 Task: Create List Customer Success in Board Customer Advocacy Tips to Workspace Editing and Proofreading. Create List Customer Churn in Board Email Marketing Engagement Optimization to Workspace Editing and Proofreading. Create List Customer Engagement in Board Market Segmentation and Targeting Plan Implementation to Workspace Editing and Proofreading
Action: Key pressed <Key.shift>CUSTOMER<Key.space><Key.shift>SUCCESS<Key.enter>
Screenshot: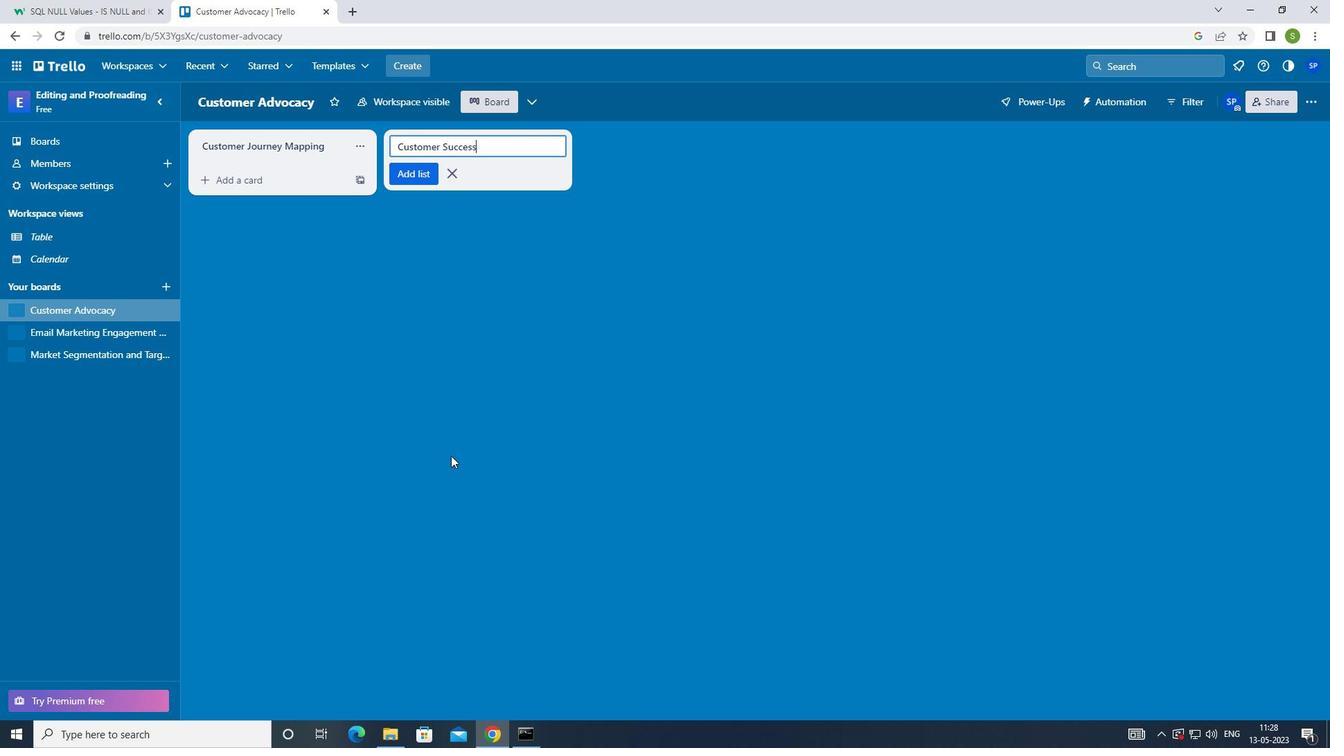 
Action: Mouse moved to (97, 334)
Screenshot: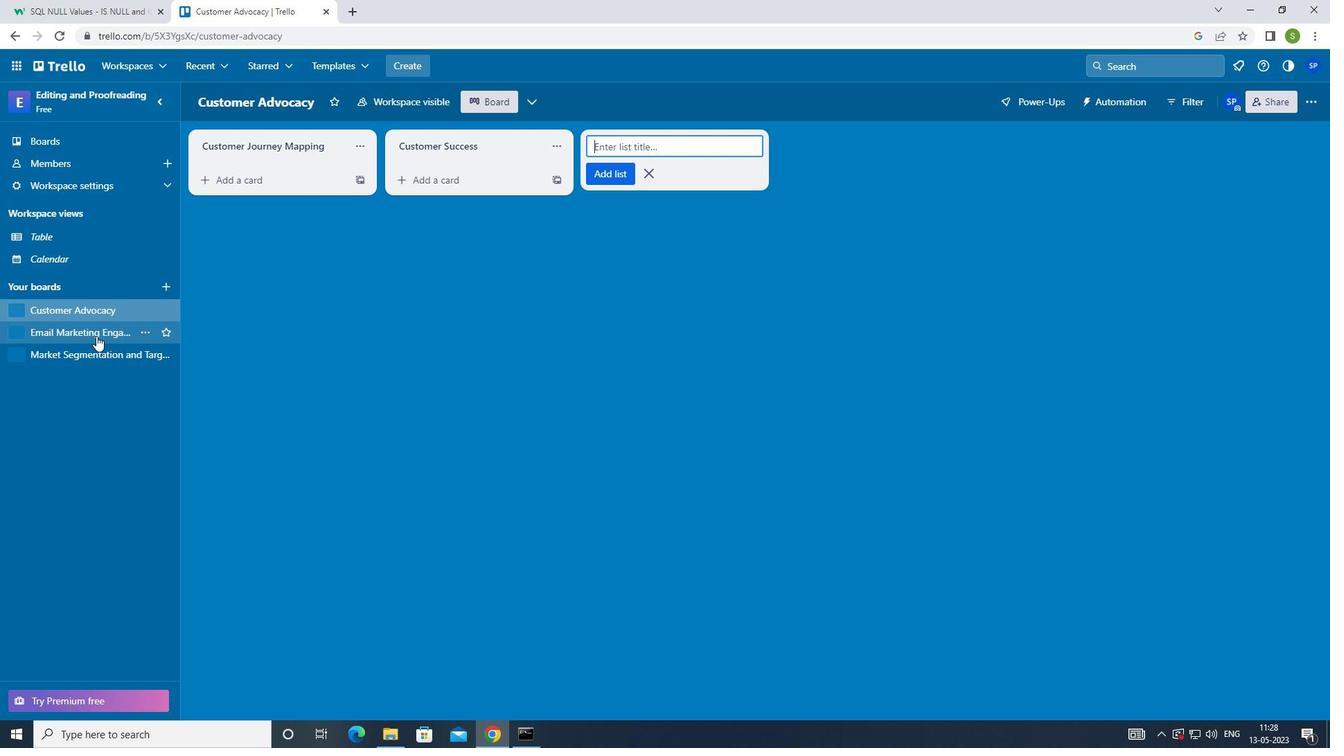 
Action: Mouse pressed left at (97, 334)
Screenshot: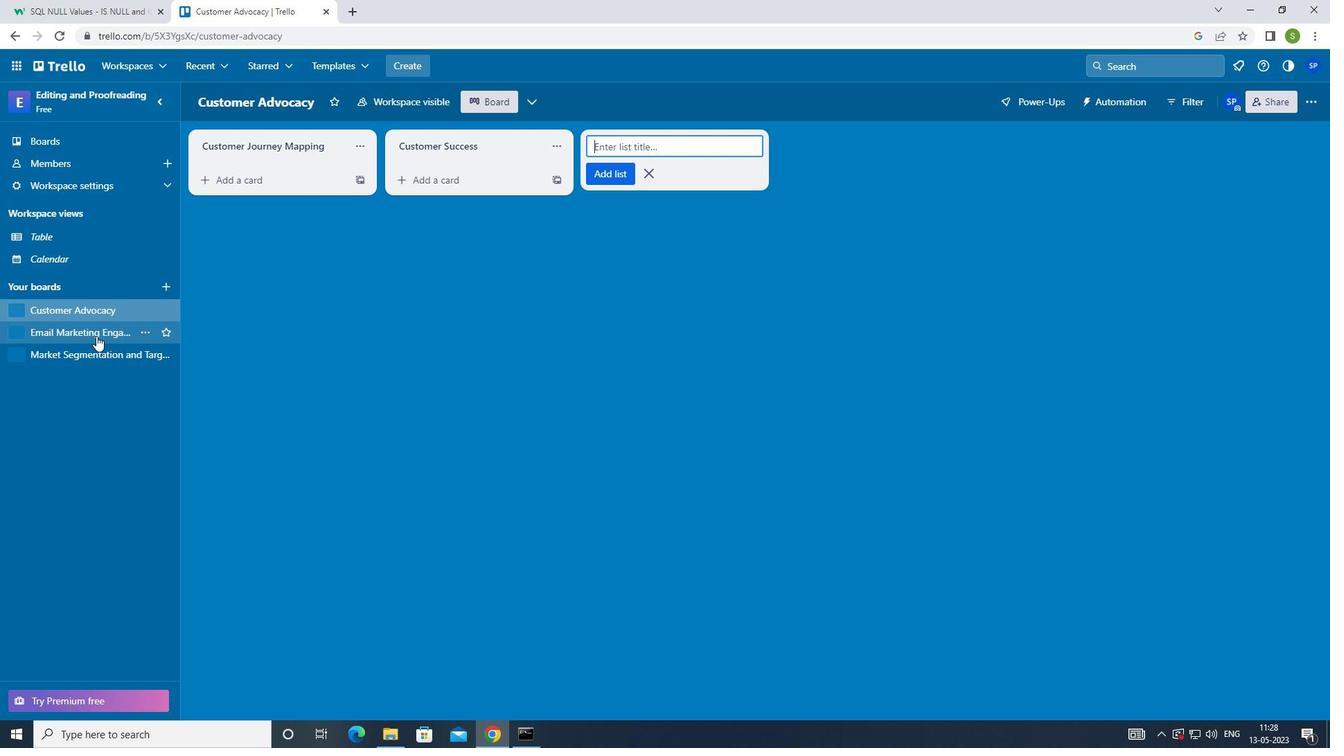 
Action: Mouse moved to (443, 155)
Screenshot: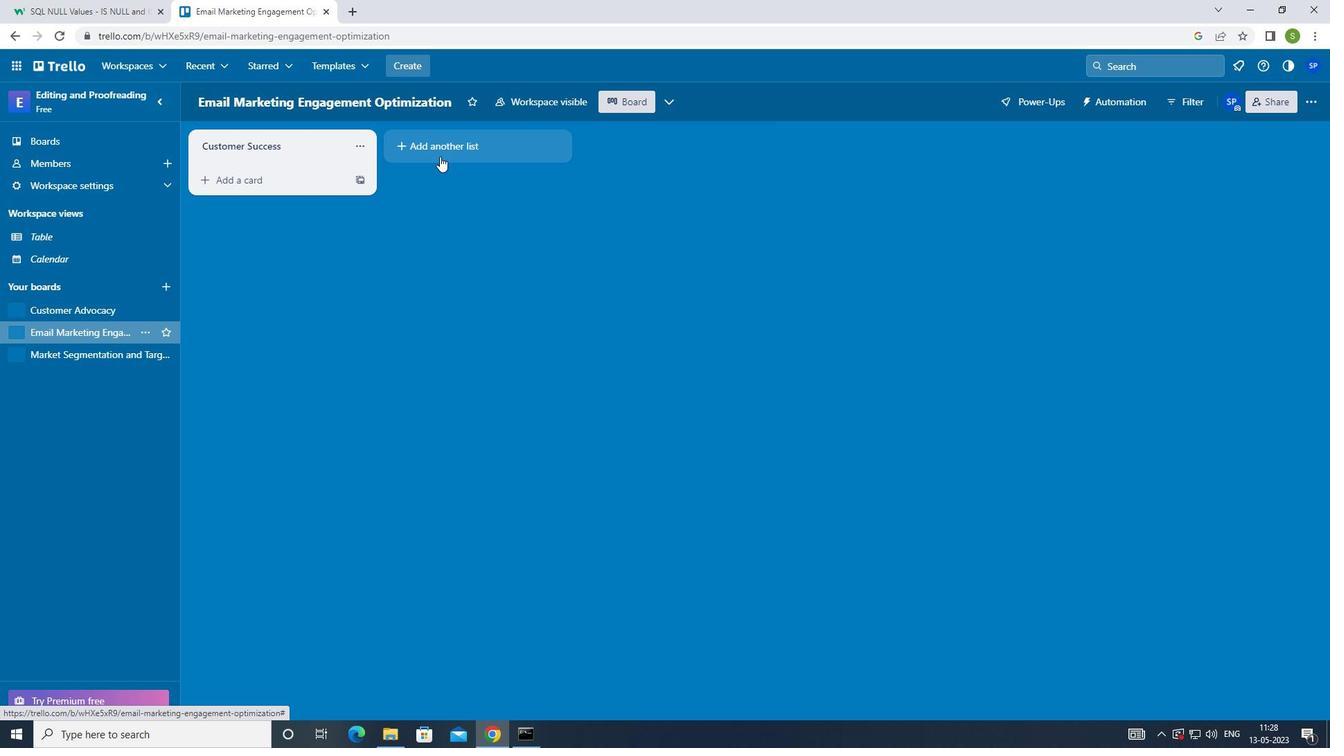 
Action: Mouse pressed left at (443, 155)
Screenshot: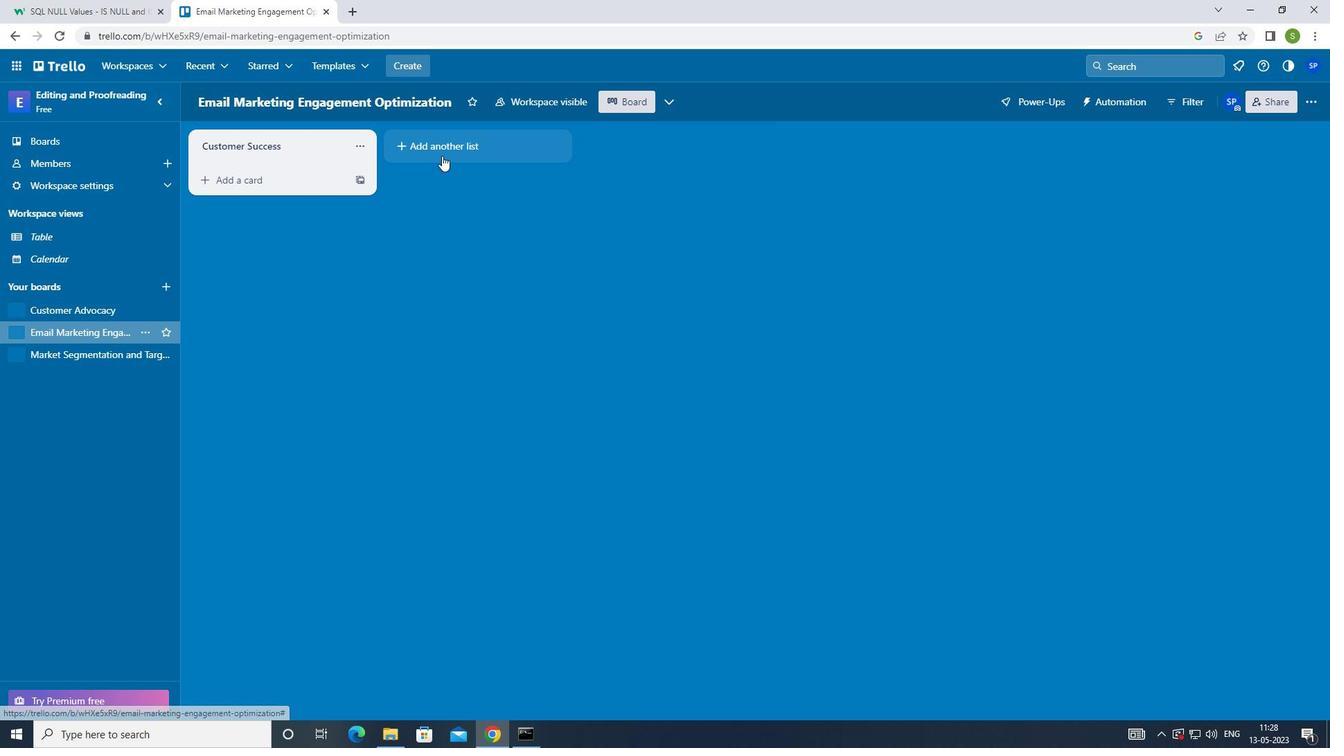 
Action: Mouse moved to (440, 270)
Screenshot: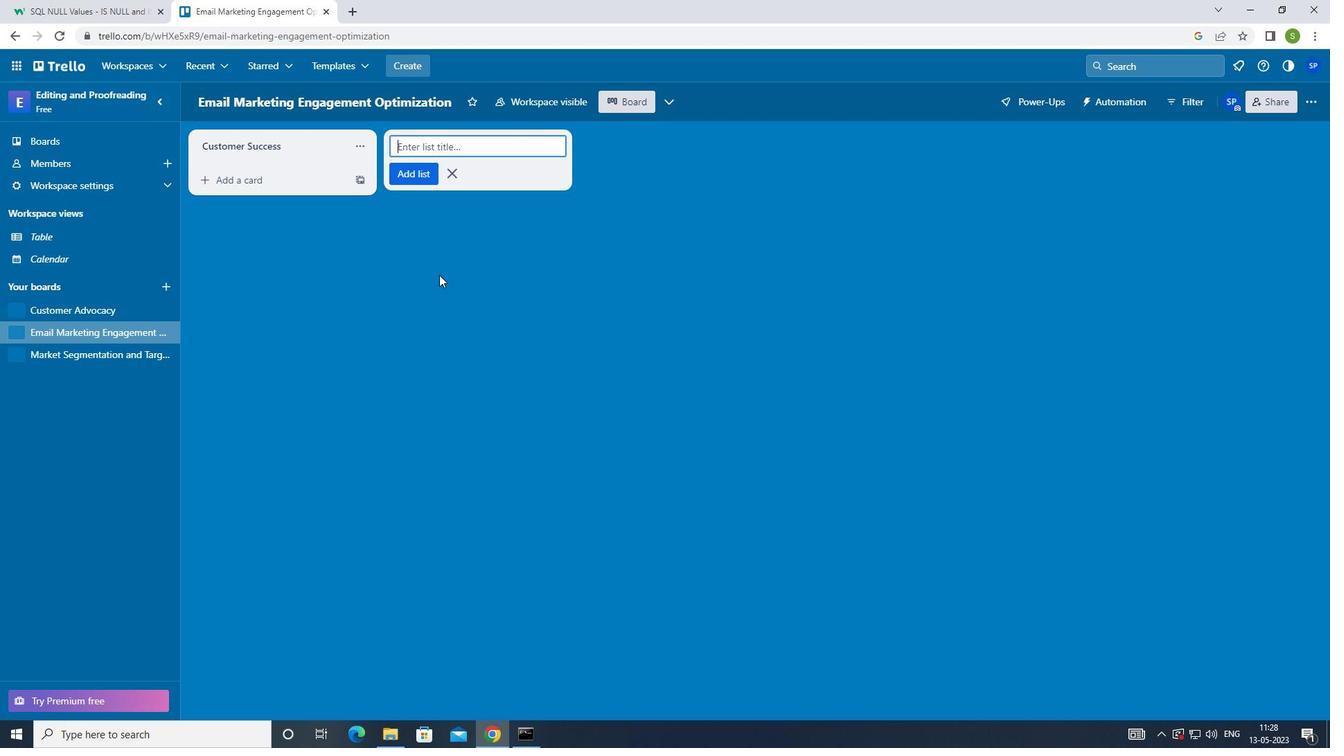 
Action: Key pressed <Key.shift>CUSTOMER<Key.space>CHURN<Key.enter>
Screenshot: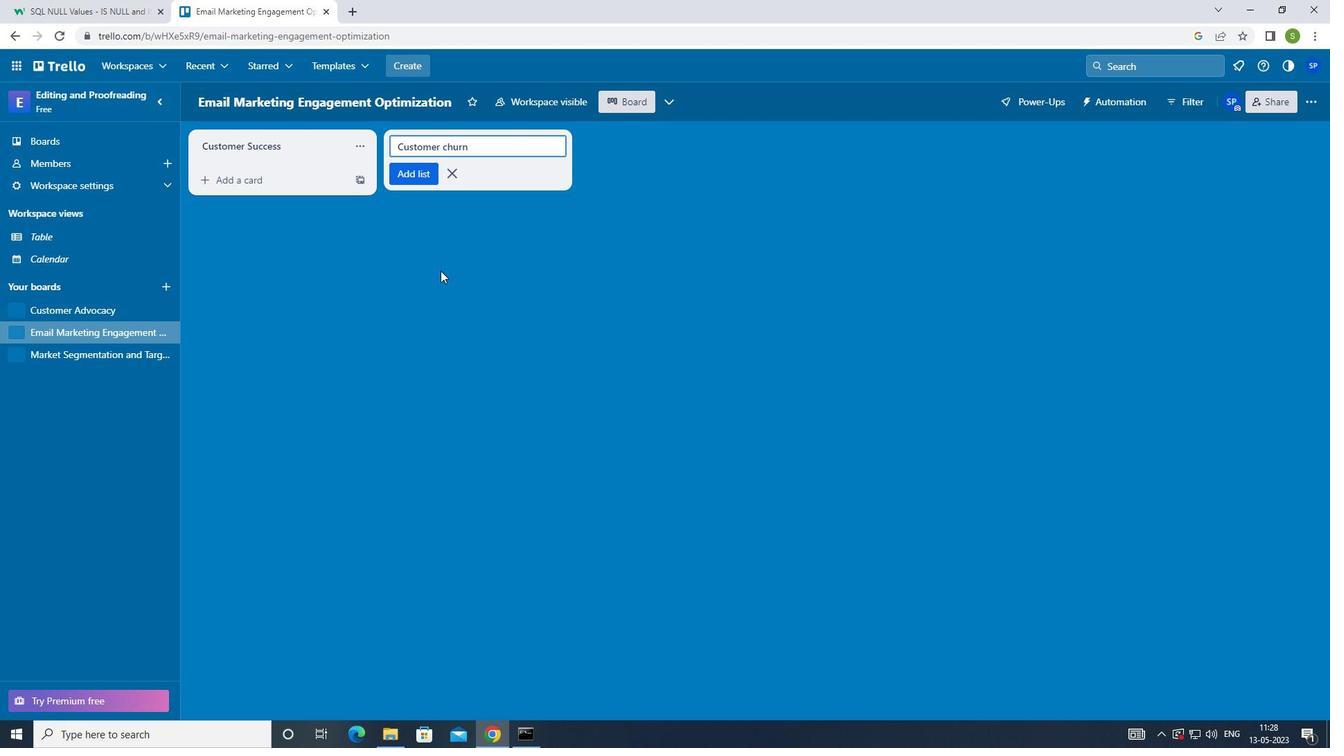 
Action: Mouse moved to (112, 352)
Screenshot: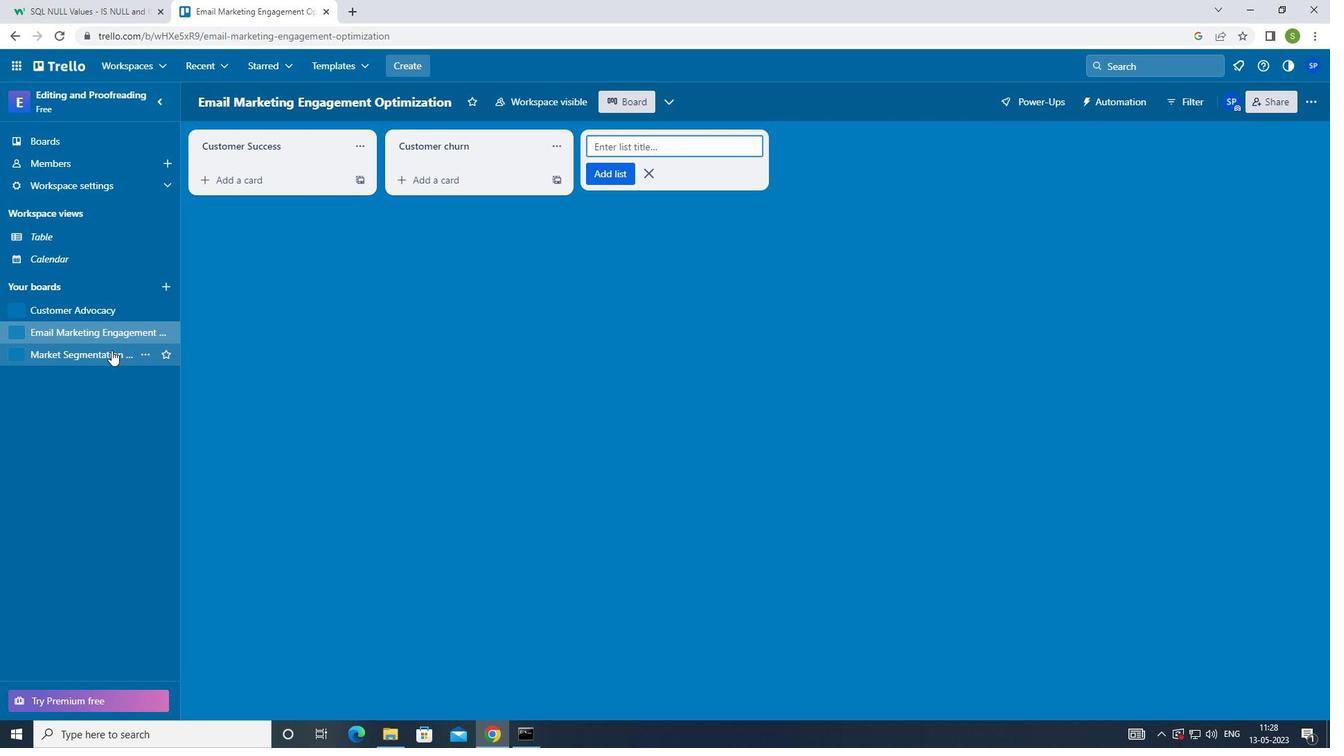 
Action: Mouse pressed left at (112, 352)
Screenshot: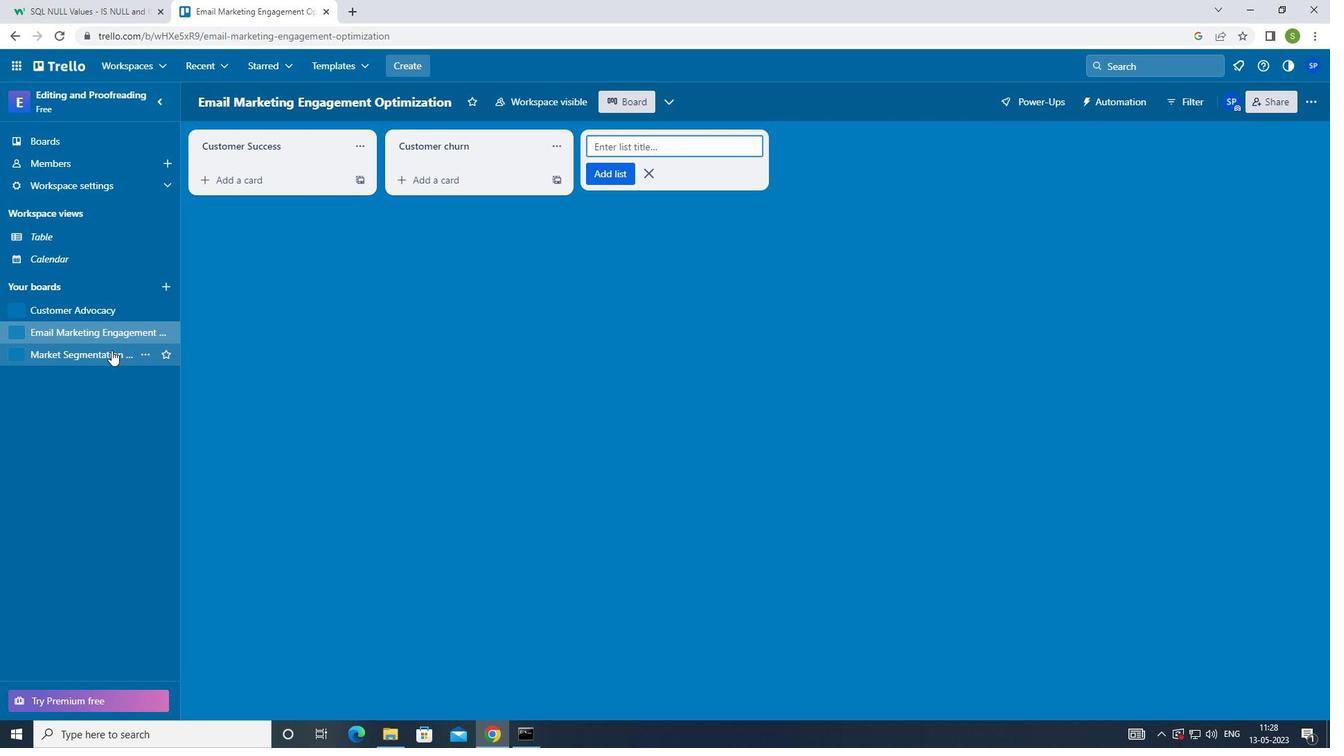 
Action: Mouse moved to (455, 153)
Screenshot: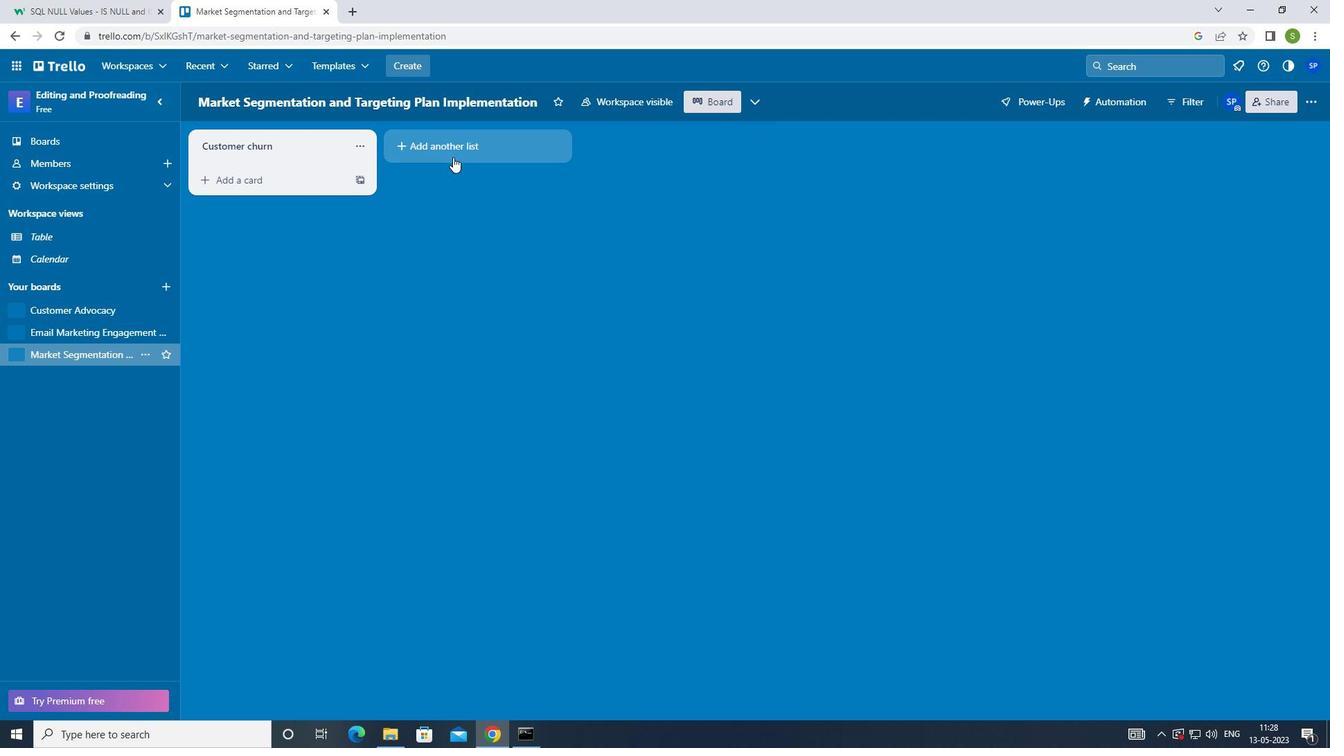 
Action: Mouse pressed left at (455, 153)
Screenshot: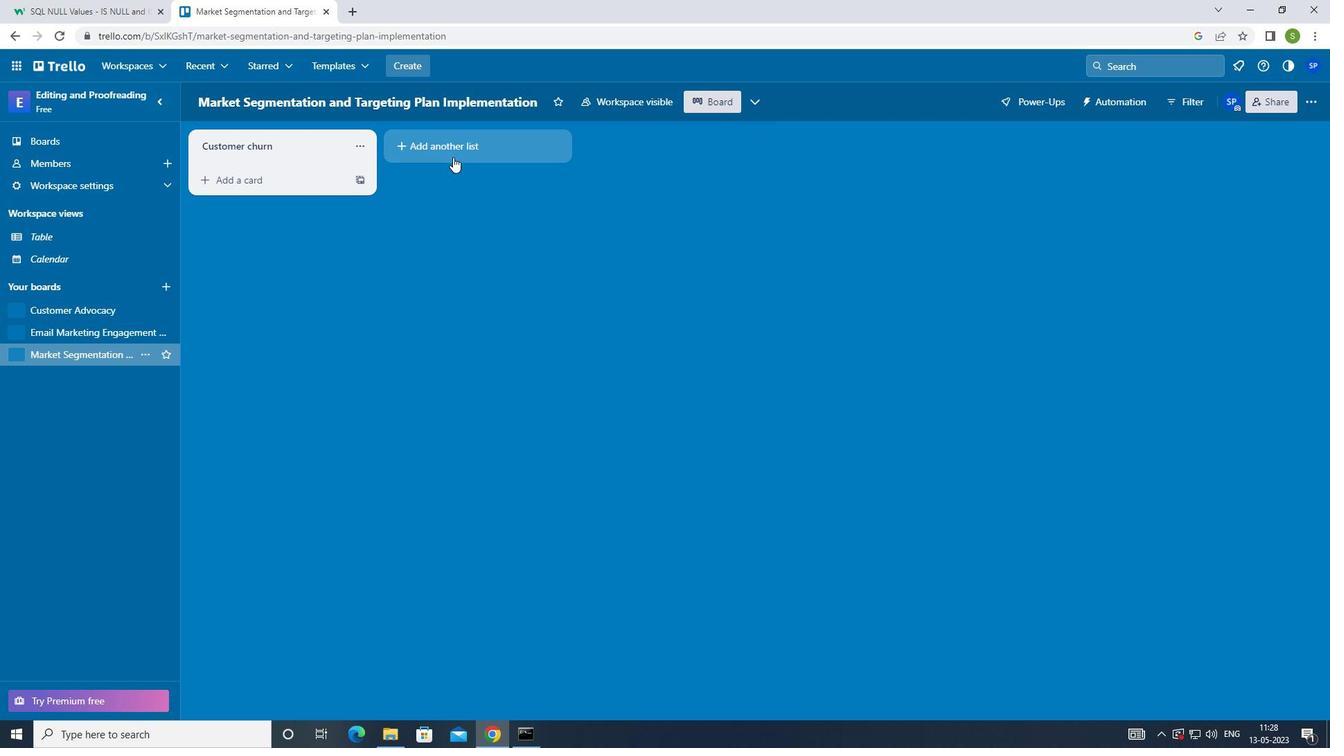 
Action: Mouse moved to (467, 283)
Screenshot: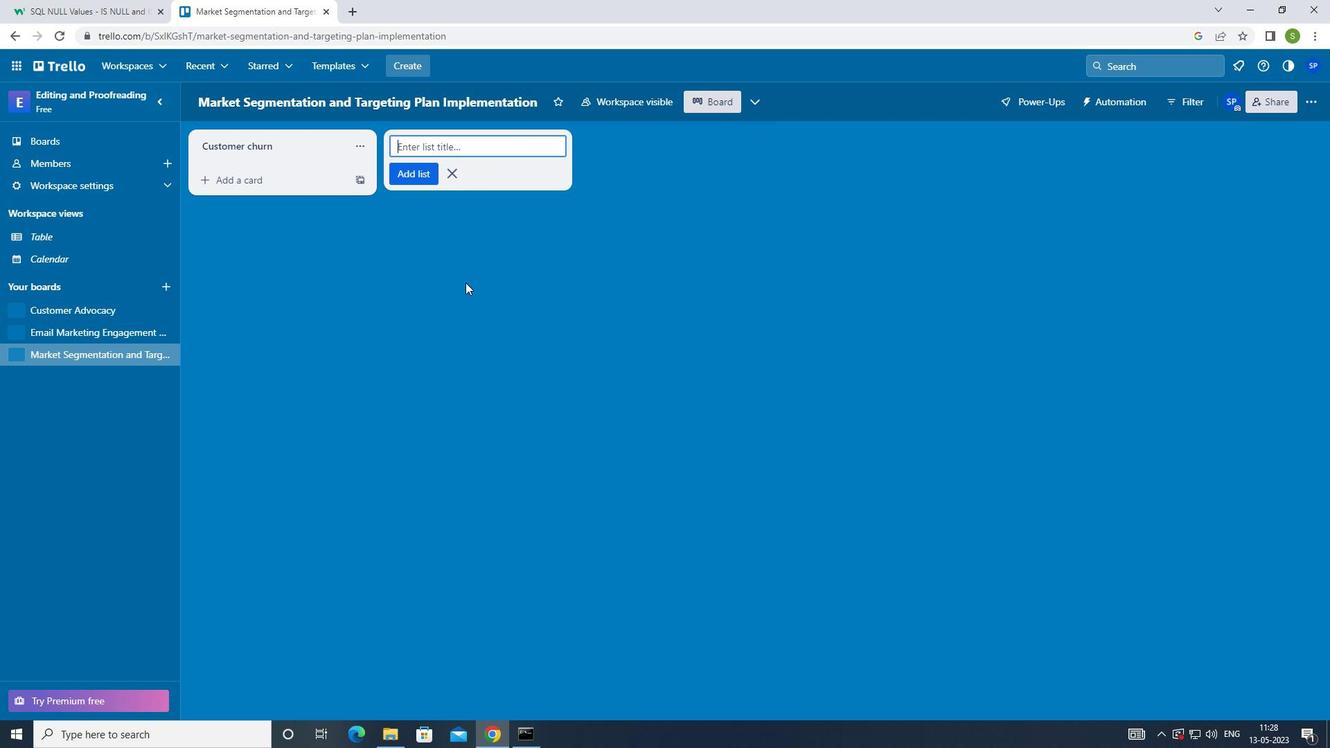 
Action: Key pressed <Key.shift>CUSTOMER<Key.space><Key.shift>ENGAGEMENT<Key.enter><Key.f8>
Screenshot: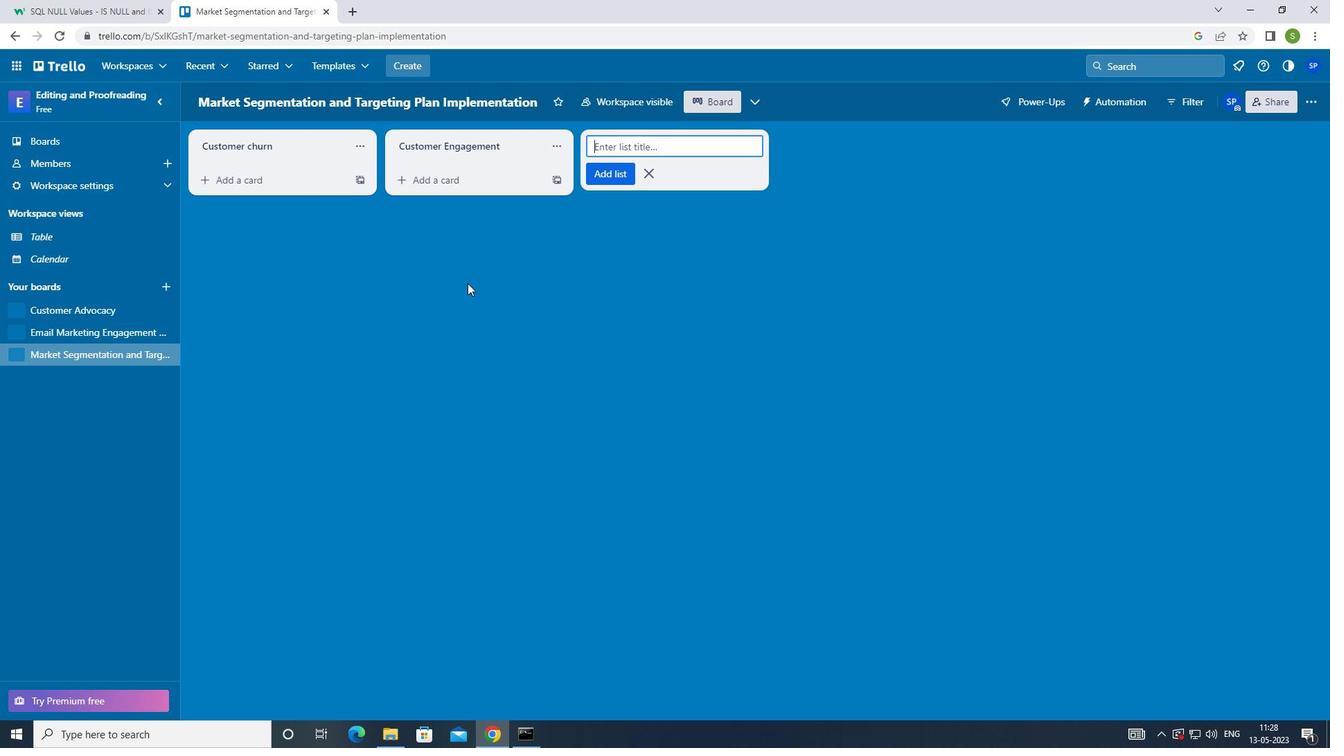 
